 Task: Create New Customer with Customer Name: FamousShop, Billing Address Line1: 2846 Point Street, Billing Address Line2:  Park Ridge, Billing Address Line3:  Illinois 60068, Cell Number: 937-742-7971
Action: Mouse moved to (153, 29)
Screenshot: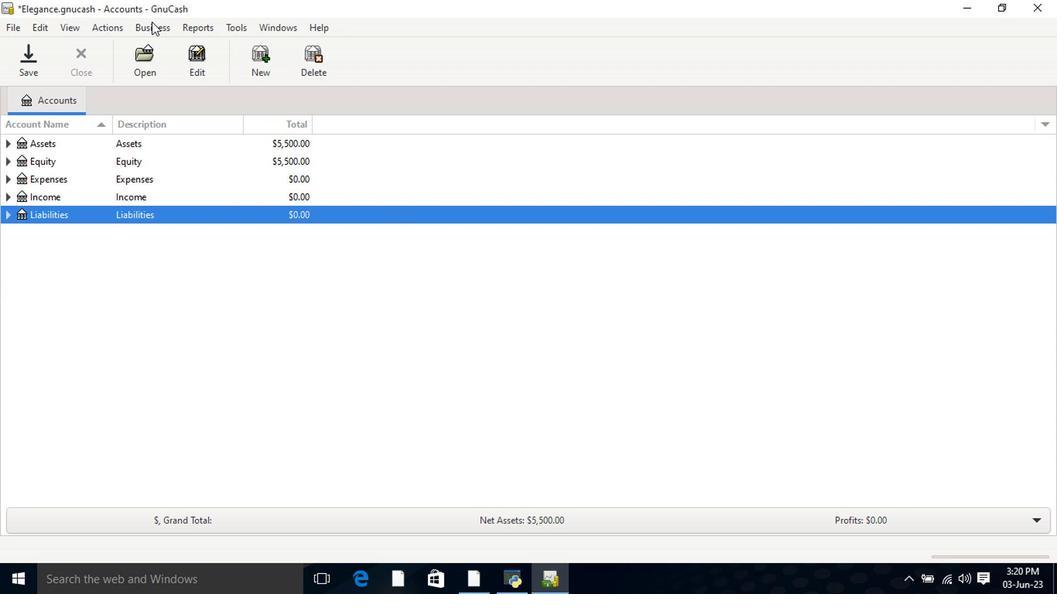 
Action: Mouse pressed left at (153, 29)
Screenshot: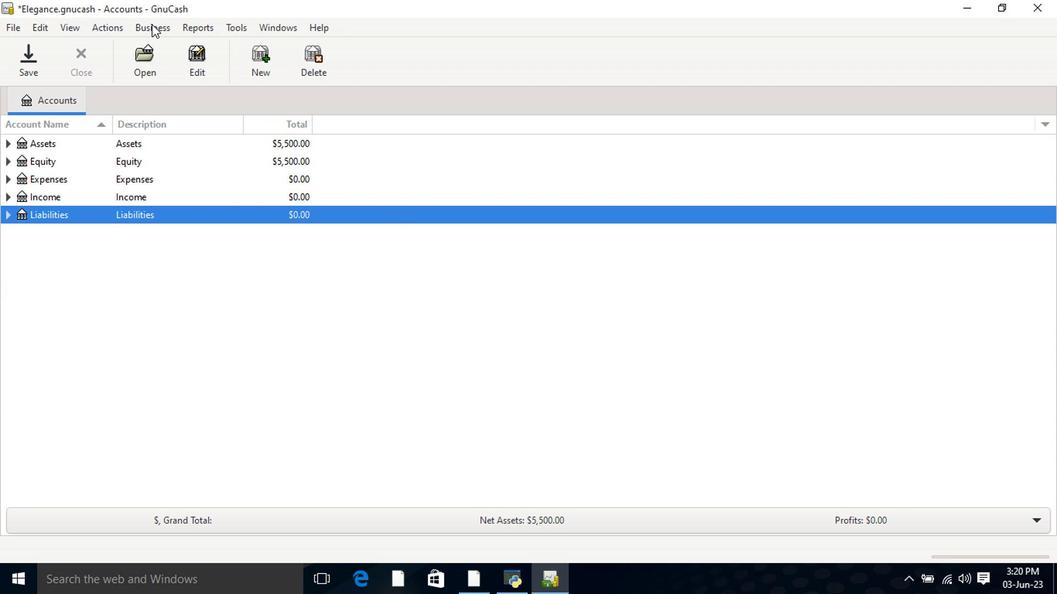 
Action: Mouse moved to (183, 47)
Screenshot: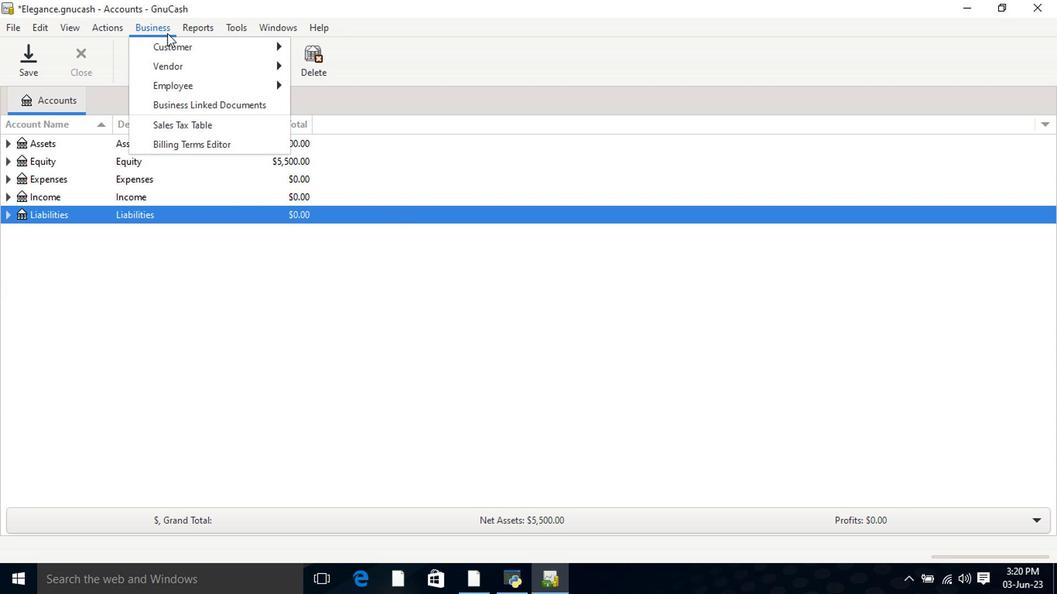
Action: Mouse pressed left at (183, 47)
Screenshot: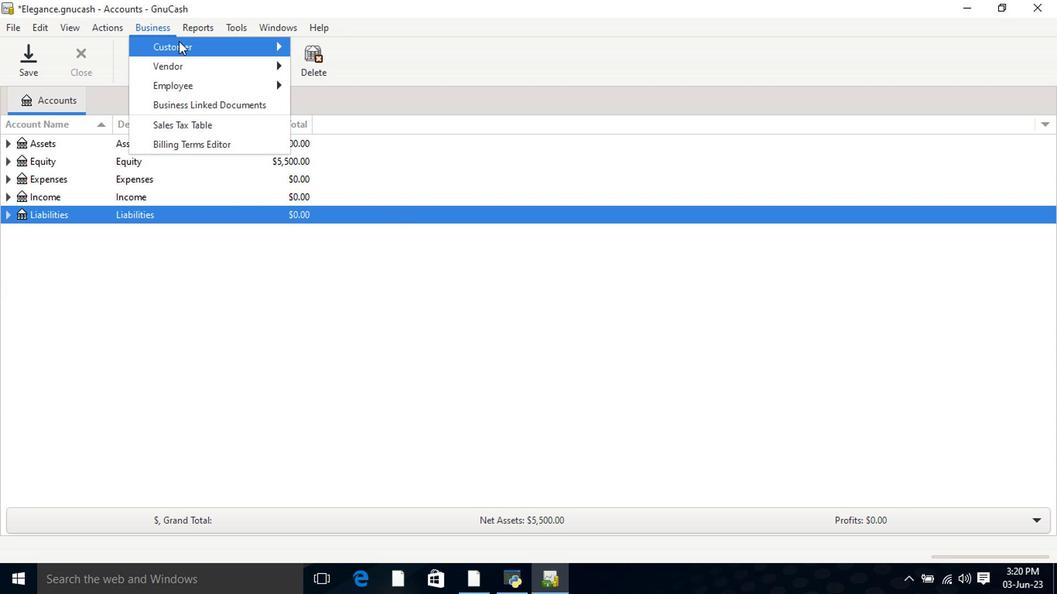 
Action: Mouse moved to (313, 67)
Screenshot: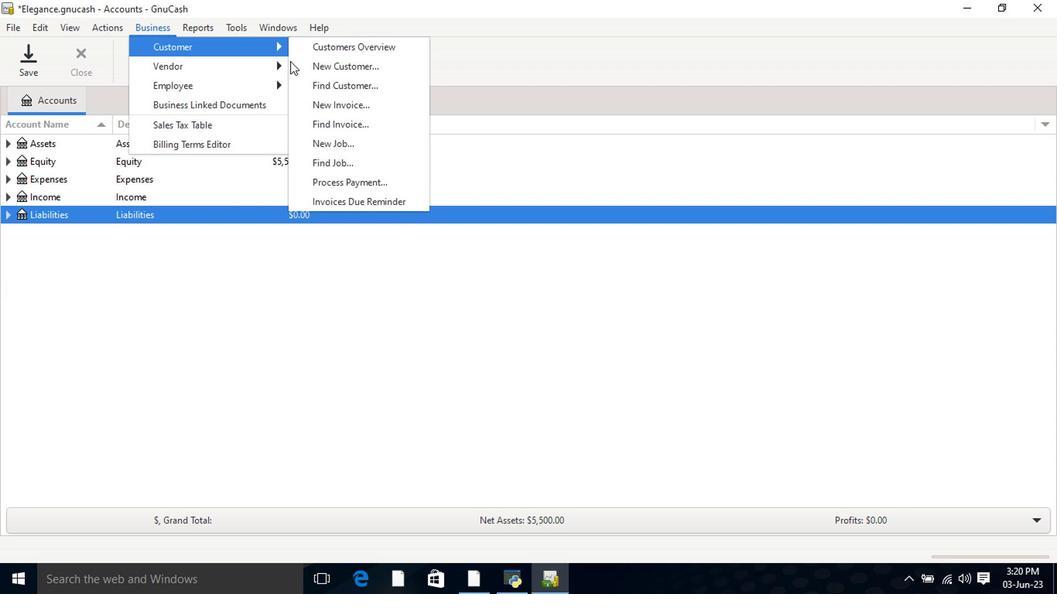
Action: Mouse pressed left at (313, 67)
Screenshot: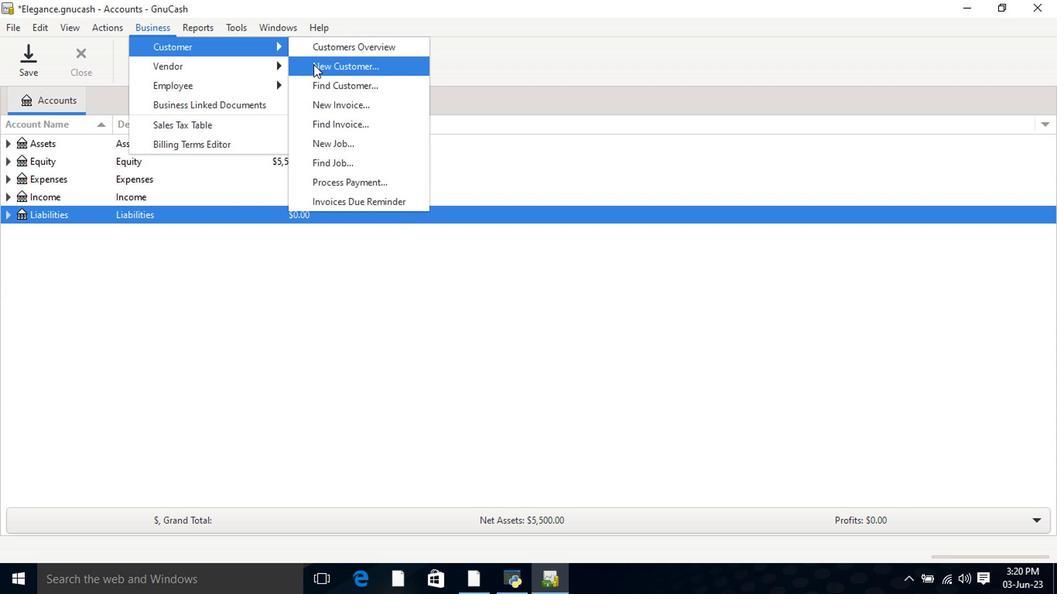 
Action: Mouse moved to (552, 173)
Screenshot: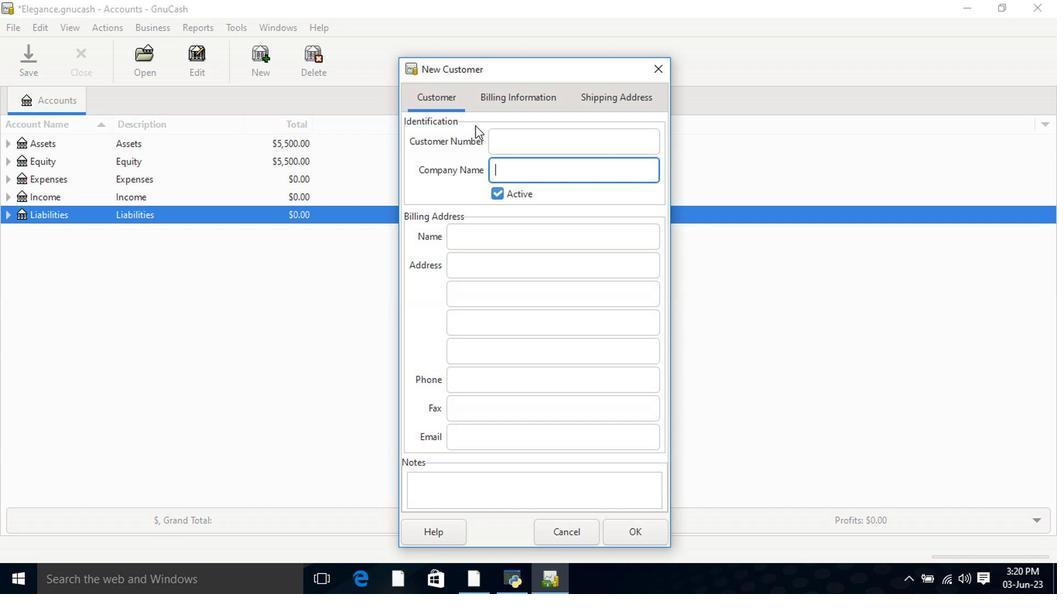 
Action: Key pressed <Key.shift>Famous<Key.shift>Shop<Key.tab><Key.tab><Key.tab>2846<Key.space><Key.shift>Point<Key.space><Key.shift>Street<Key.tab><Key.shift>Park<Key.space><Key.shift>Ridge<Key.tab><Key.shift>II<Key.shift>Iinois<Key.space>60068<Key.tab><Key.tab>97<Key.backspace>37-742-7971
Screenshot: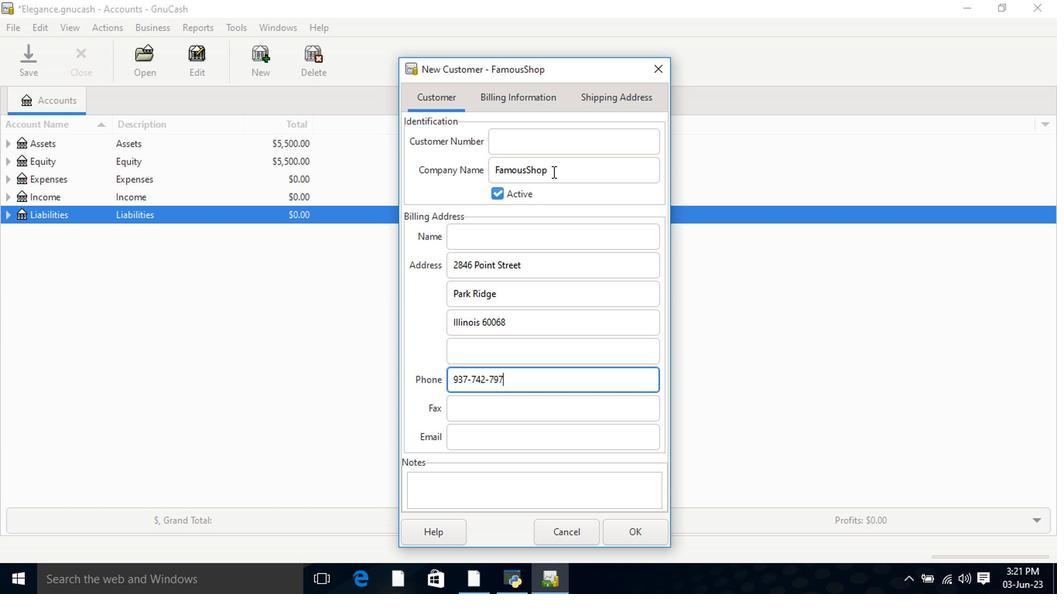 
Action: Mouse moved to (525, 104)
Screenshot: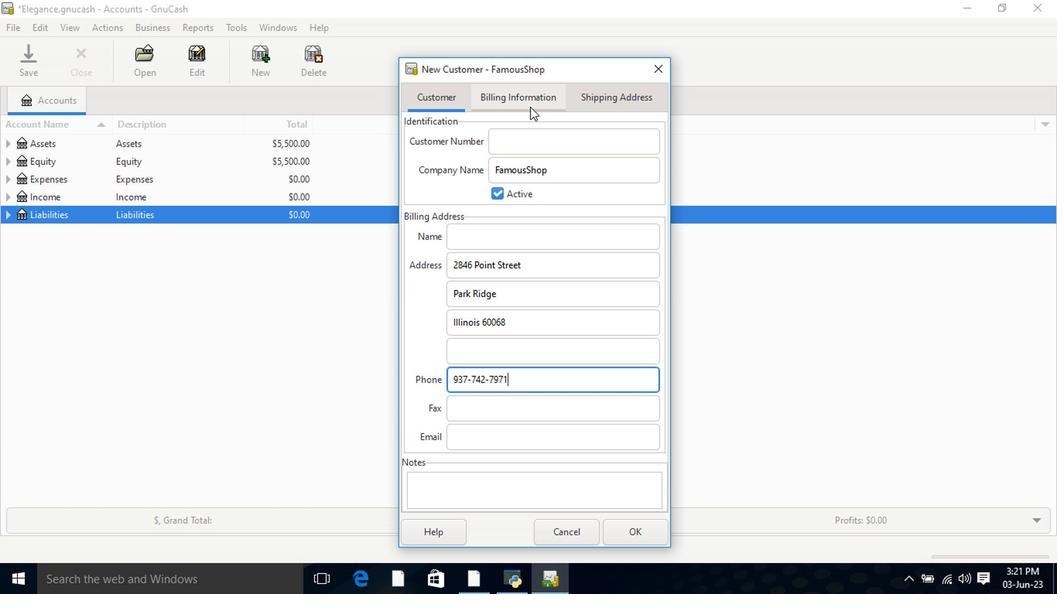 
Action: Mouse pressed left at (525, 104)
Screenshot: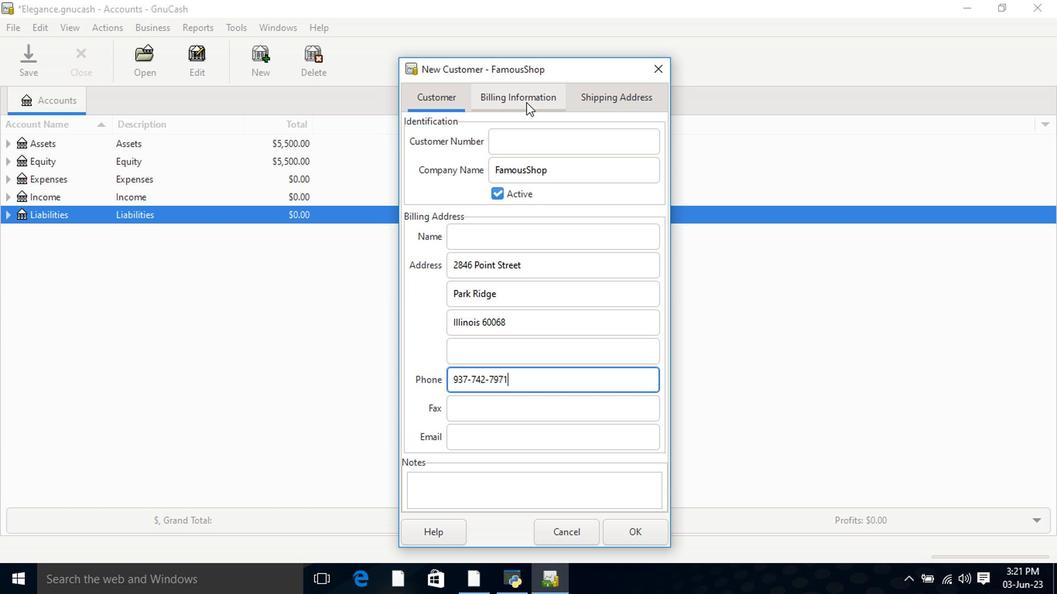 
Action: Mouse moved to (596, 105)
Screenshot: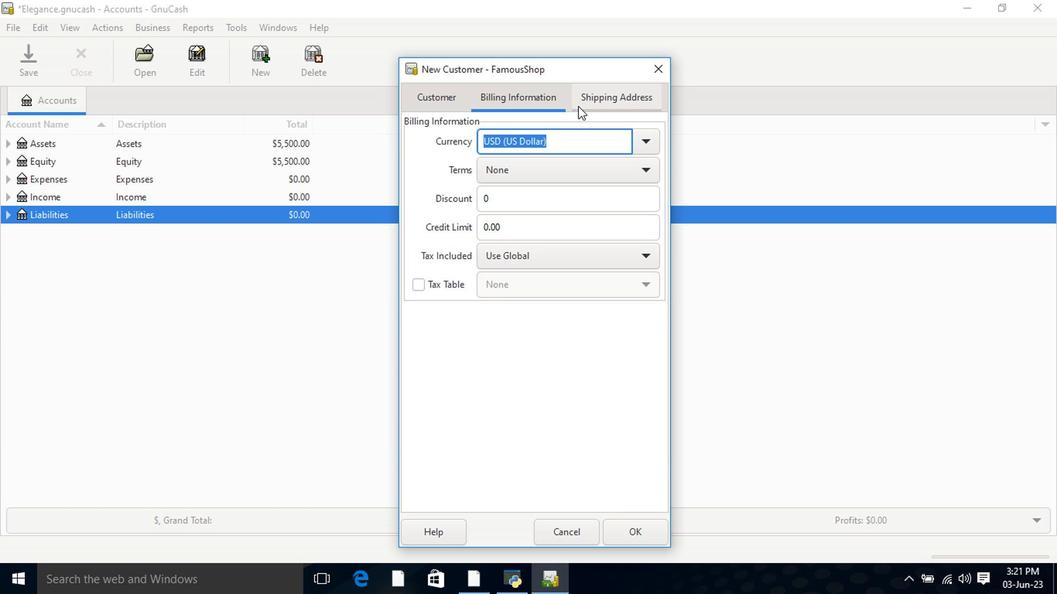 
Action: Mouse pressed left at (596, 105)
Screenshot: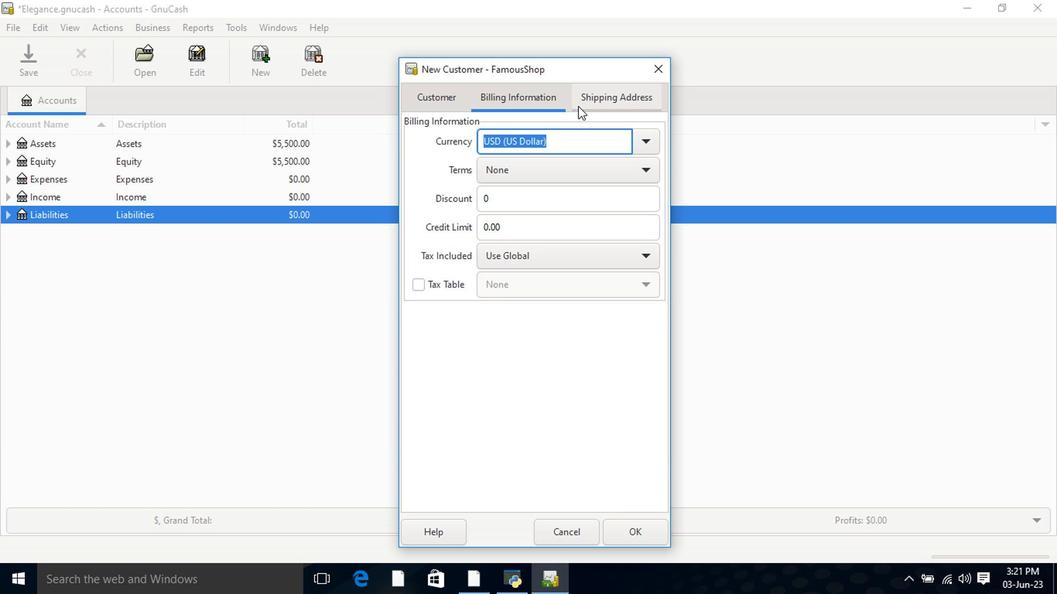 
Action: Mouse moved to (630, 530)
Screenshot: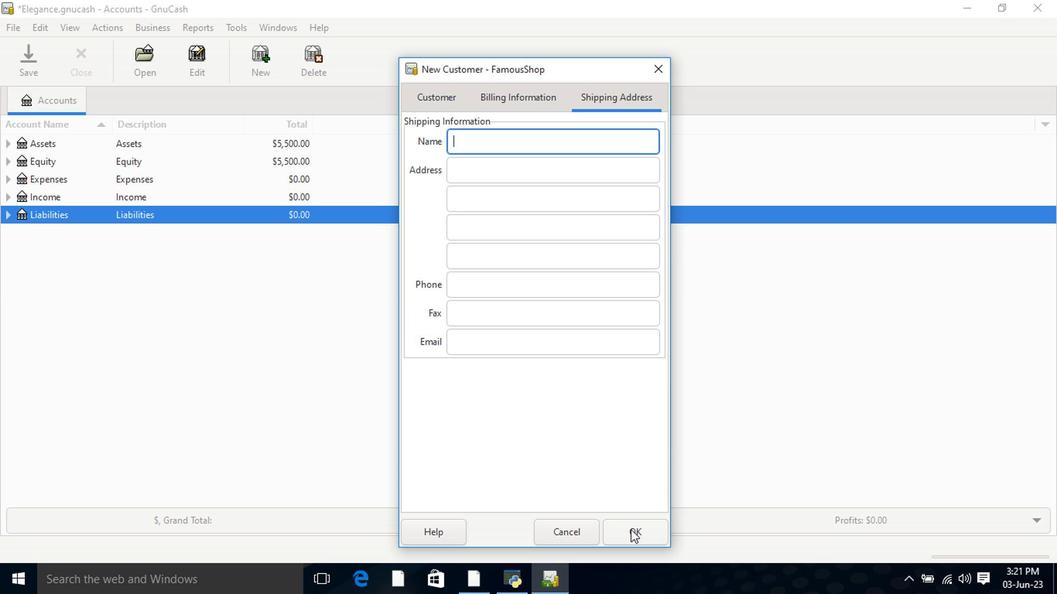 
Action: Mouse pressed left at (630, 530)
Screenshot: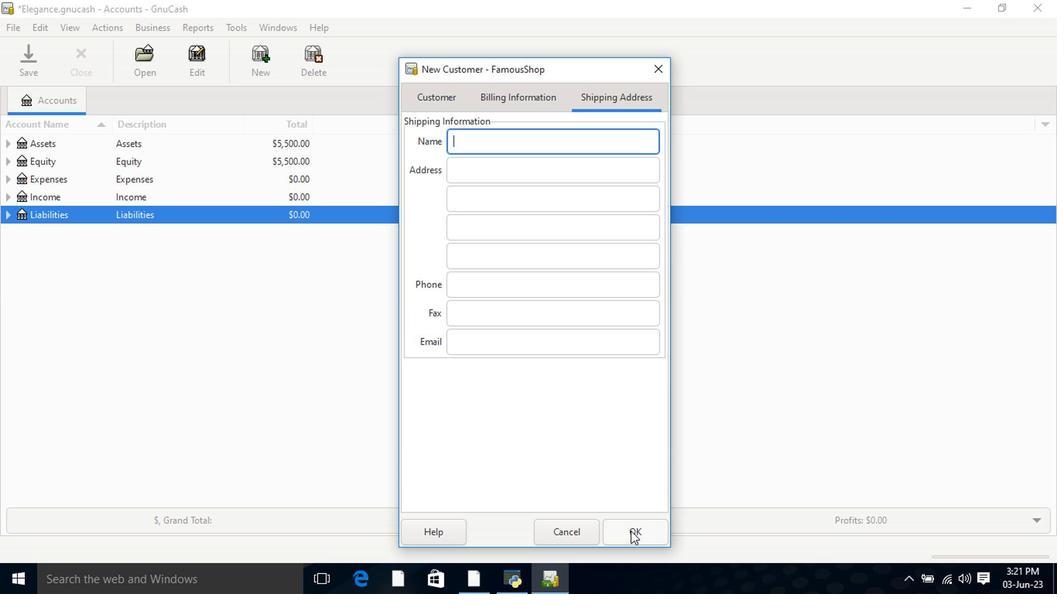 
Action: Mouse moved to (636, 485)
Screenshot: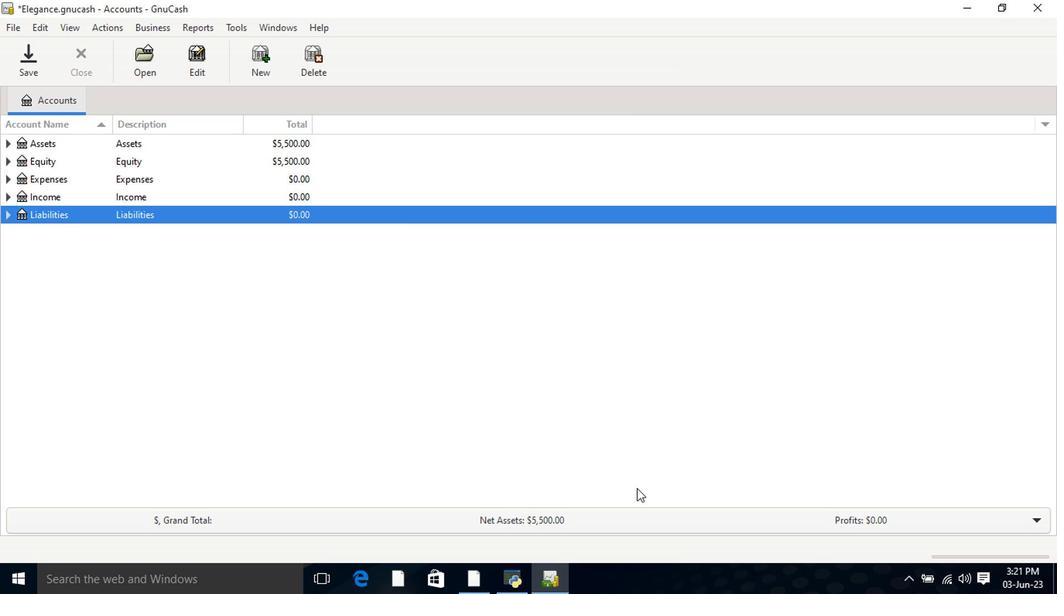 
